 Task: Use the formula "FLOOR.MATH" in spreadsheet "Project portfolio".
Action: Mouse moved to (598, 255)
Screenshot: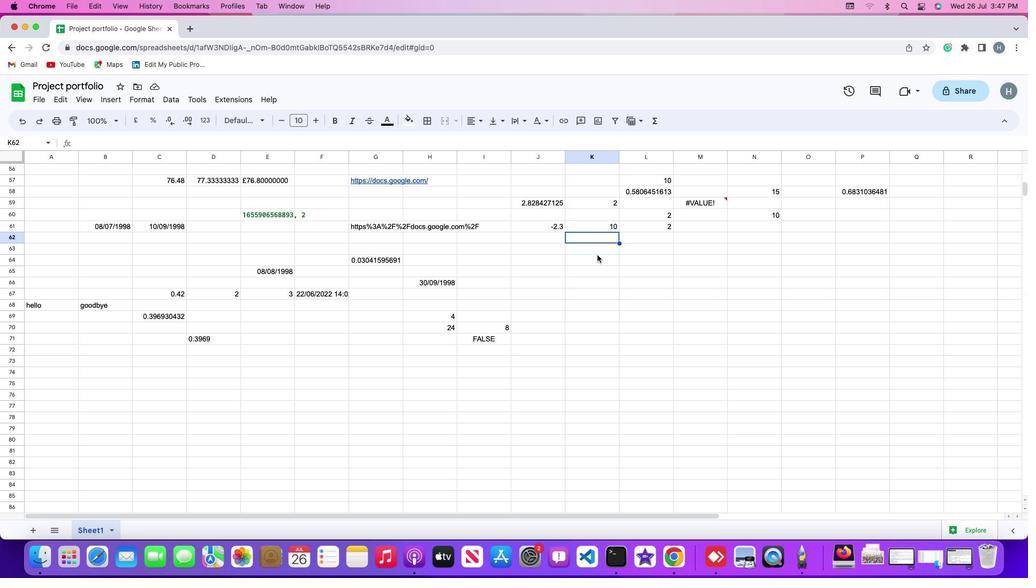 
Action: Mouse pressed left at (598, 255)
Screenshot: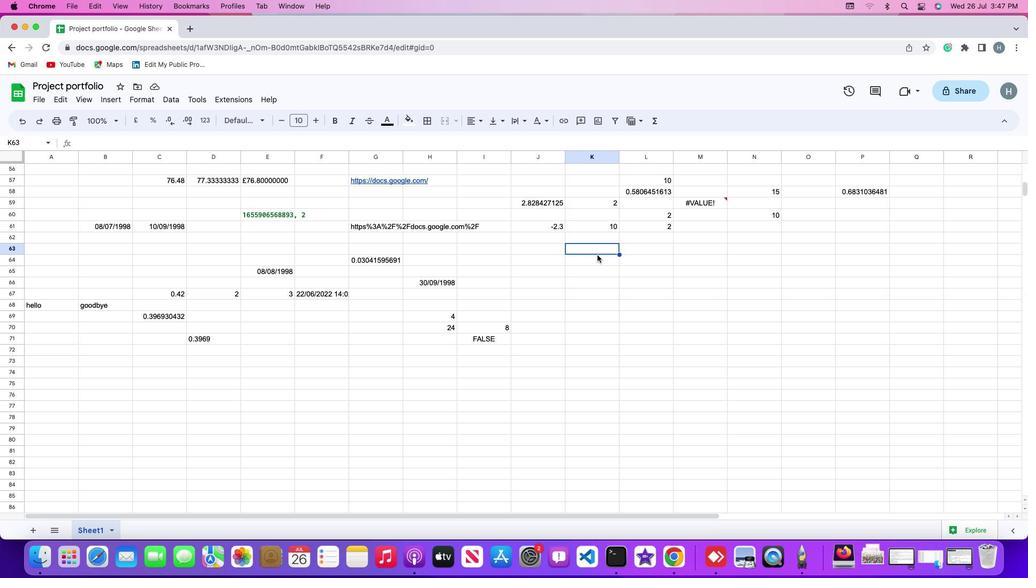 
Action: Mouse moved to (108, 102)
Screenshot: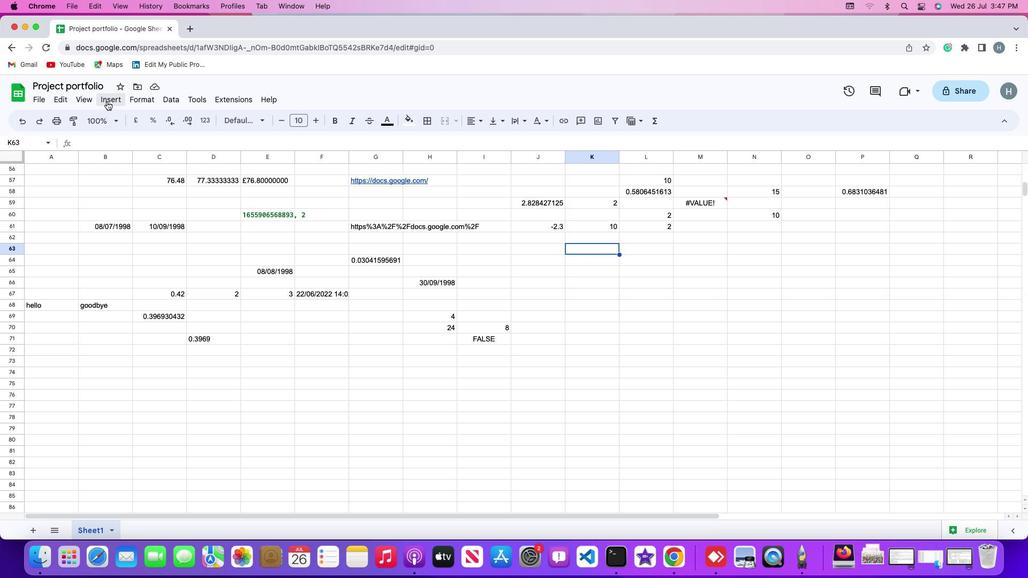 
Action: Mouse pressed left at (108, 102)
Screenshot: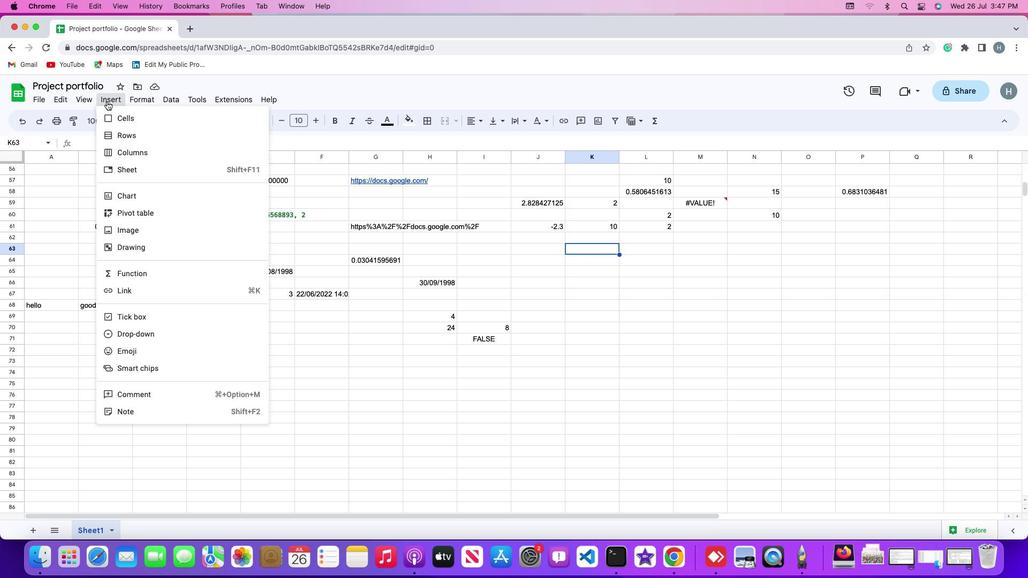 
Action: Mouse moved to (130, 277)
Screenshot: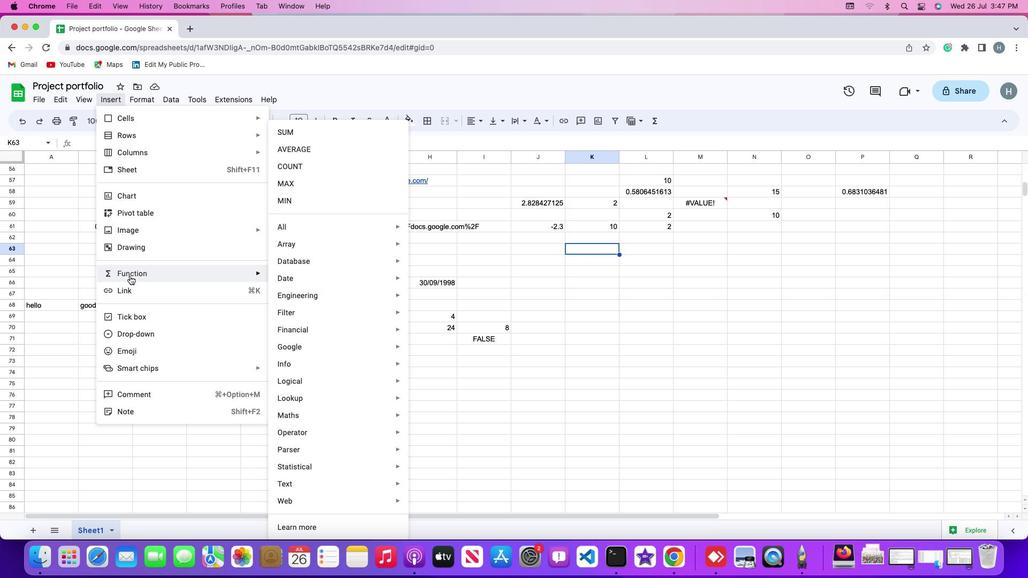 
Action: Mouse pressed left at (130, 277)
Screenshot: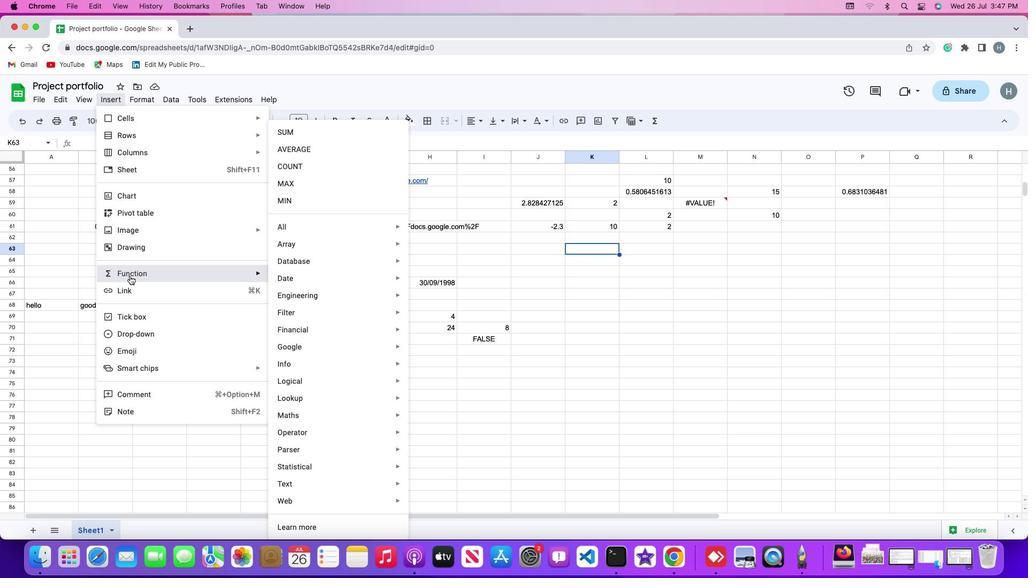 
Action: Mouse moved to (331, 232)
Screenshot: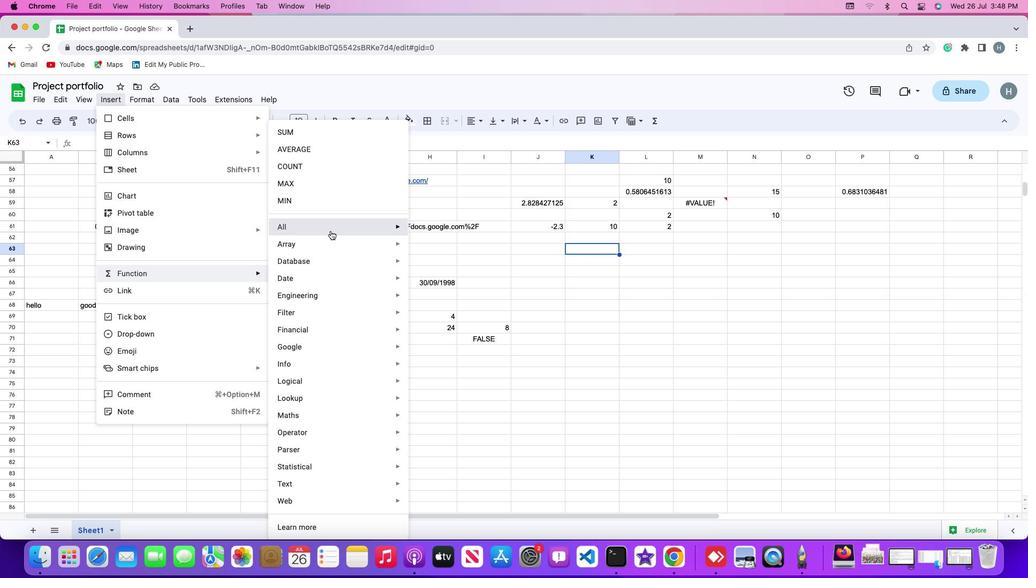 
Action: Mouse pressed left at (331, 232)
Screenshot: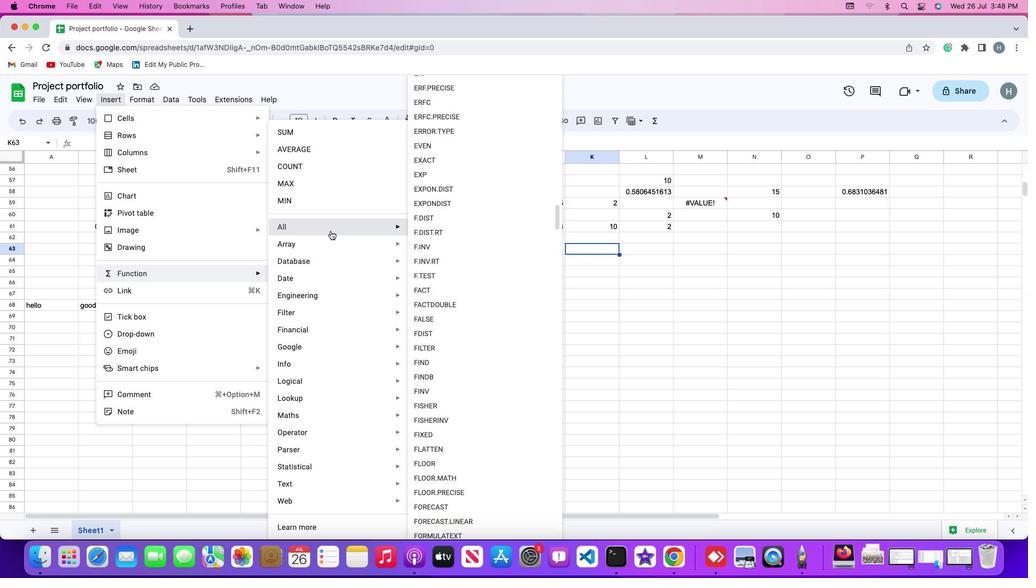 
Action: Mouse moved to (440, 482)
Screenshot: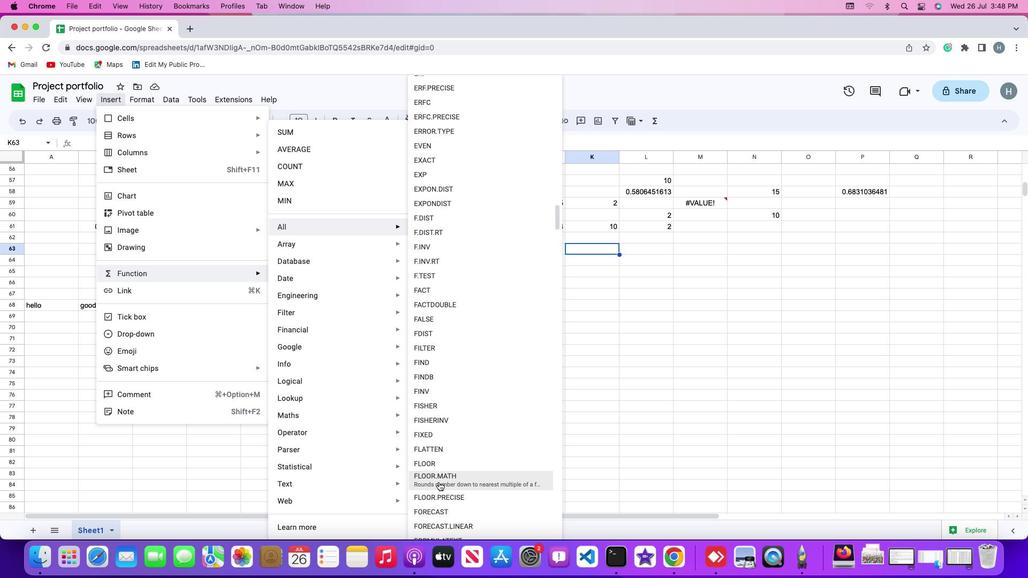 
Action: Mouse pressed left at (440, 482)
Screenshot: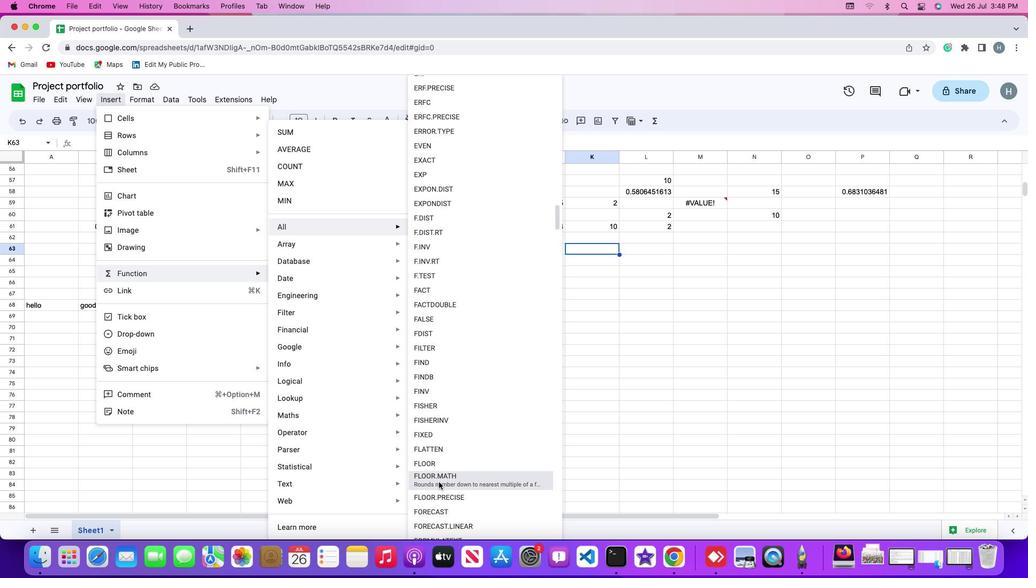 
Action: Mouse moved to (554, 225)
Screenshot: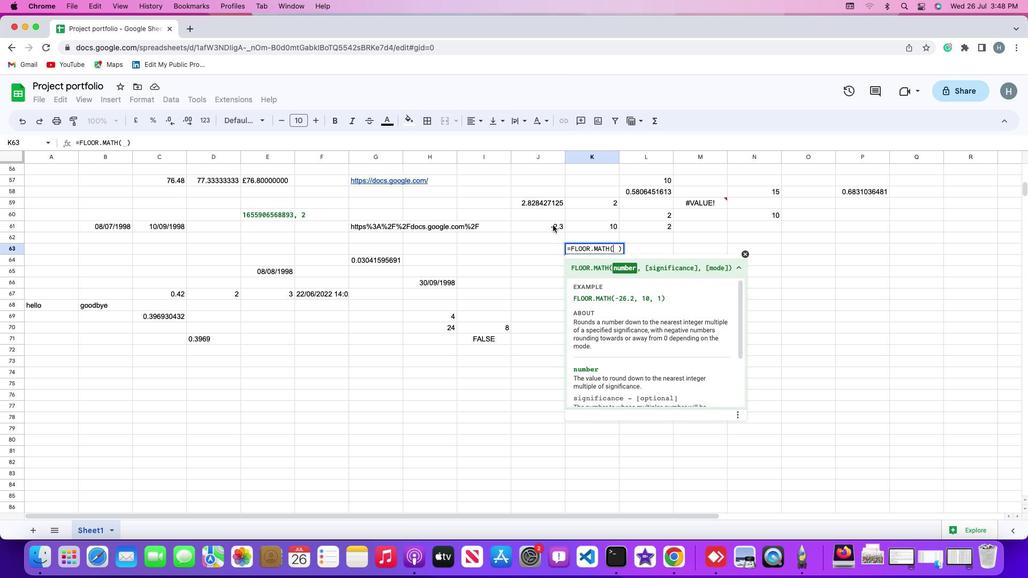 
Action: Mouse pressed left at (554, 225)
Screenshot: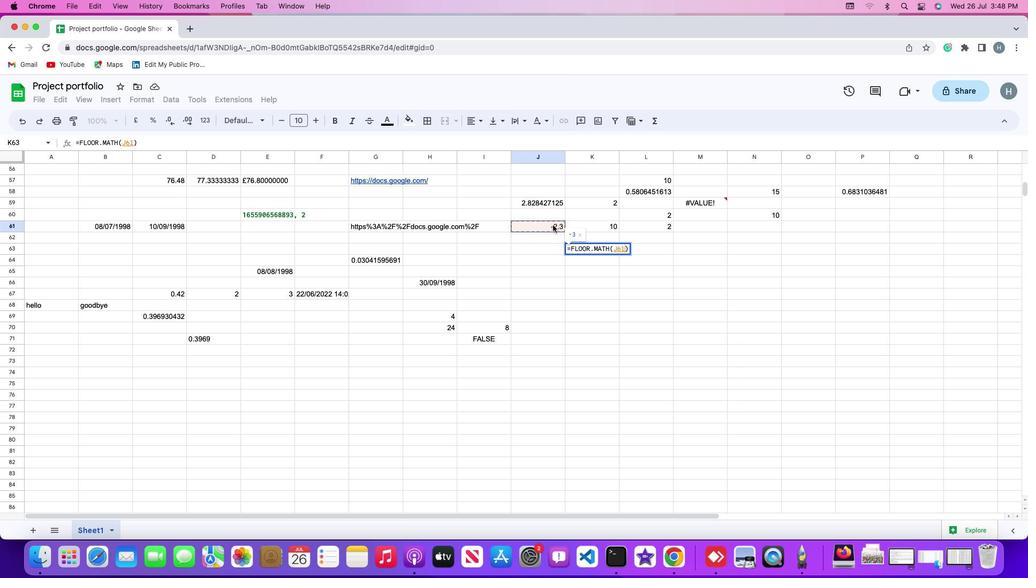 
Action: Mouse moved to (553, 229)
Screenshot: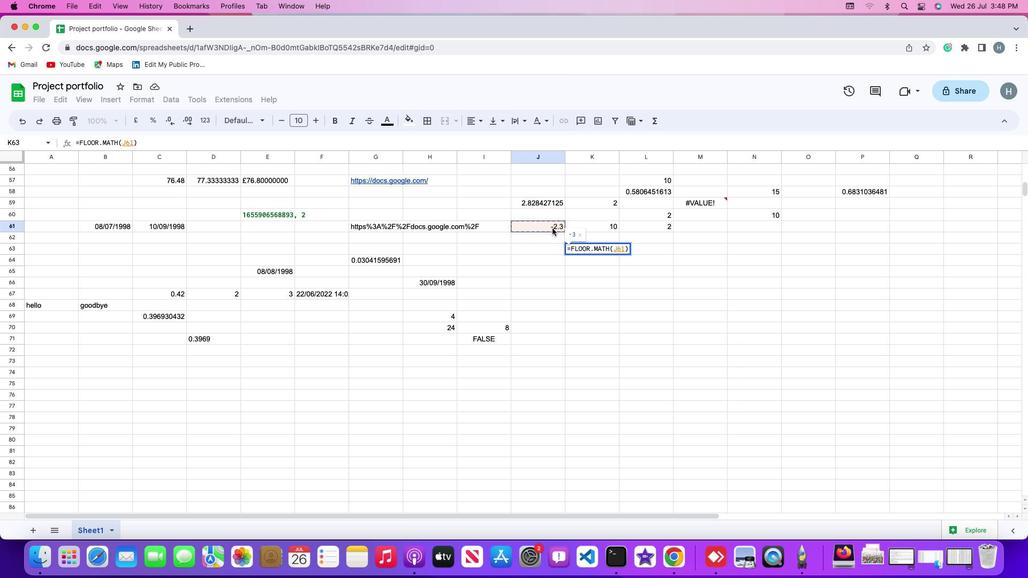 
Action: Key pressed ','
Screenshot: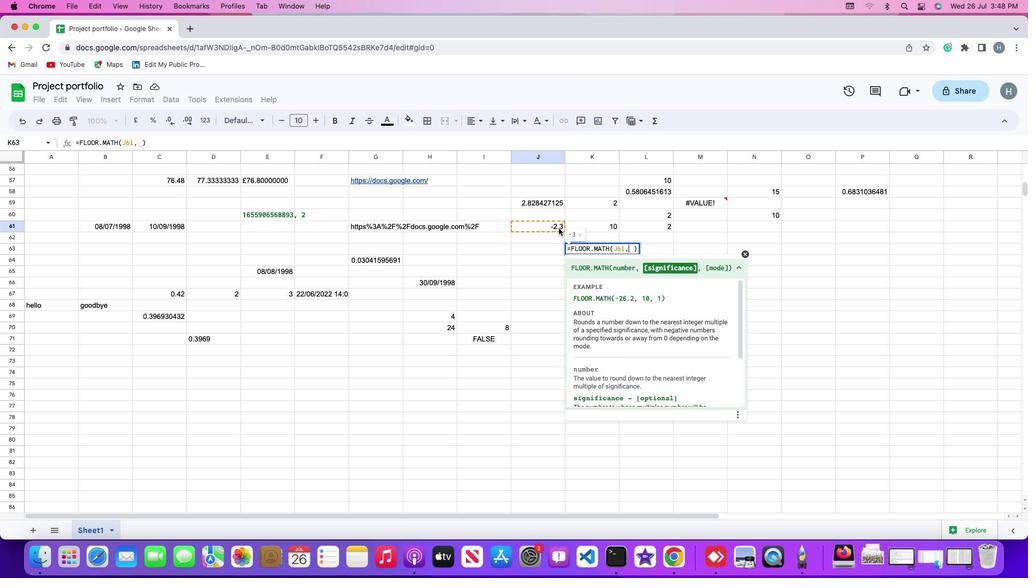 
Action: Mouse moved to (591, 225)
Screenshot: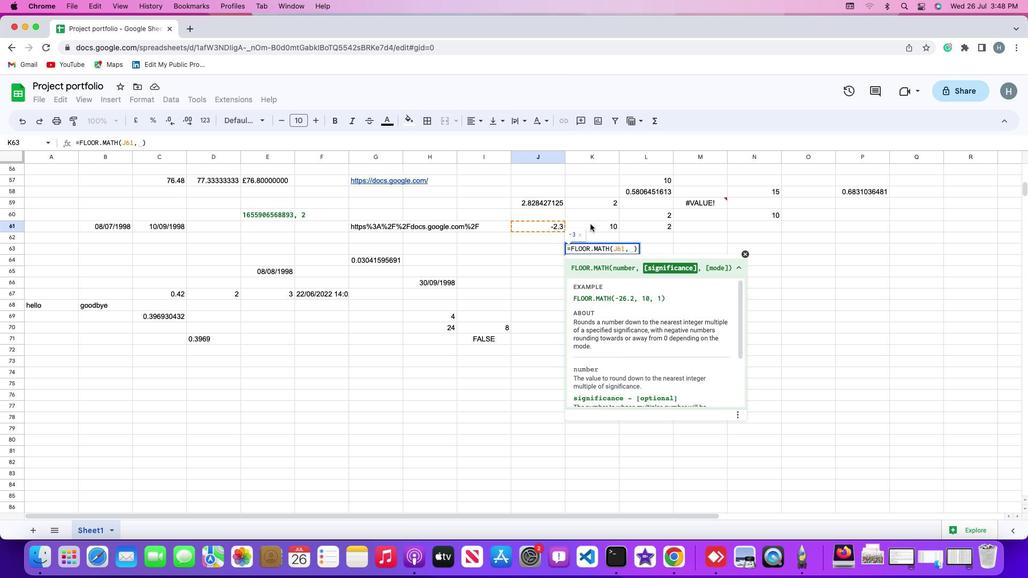 
Action: Mouse pressed left at (591, 225)
Screenshot: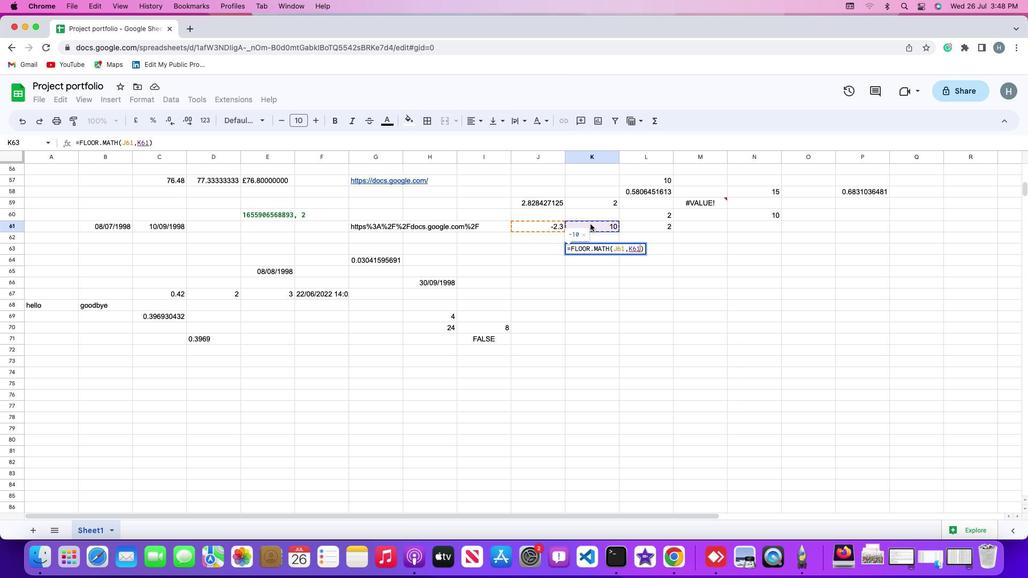 
Action: Key pressed ','
Screenshot: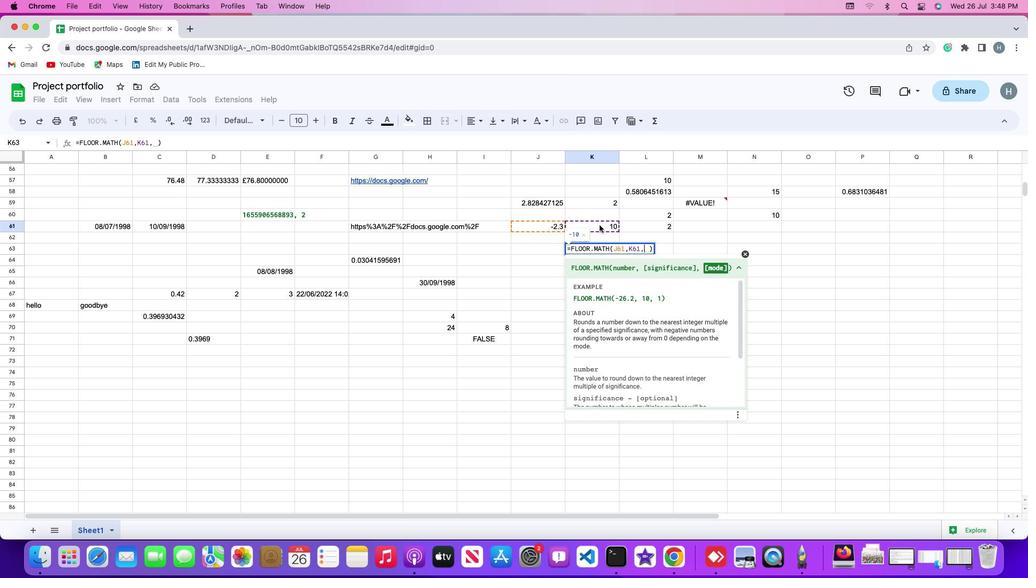 
Action: Mouse moved to (640, 225)
Screenshot: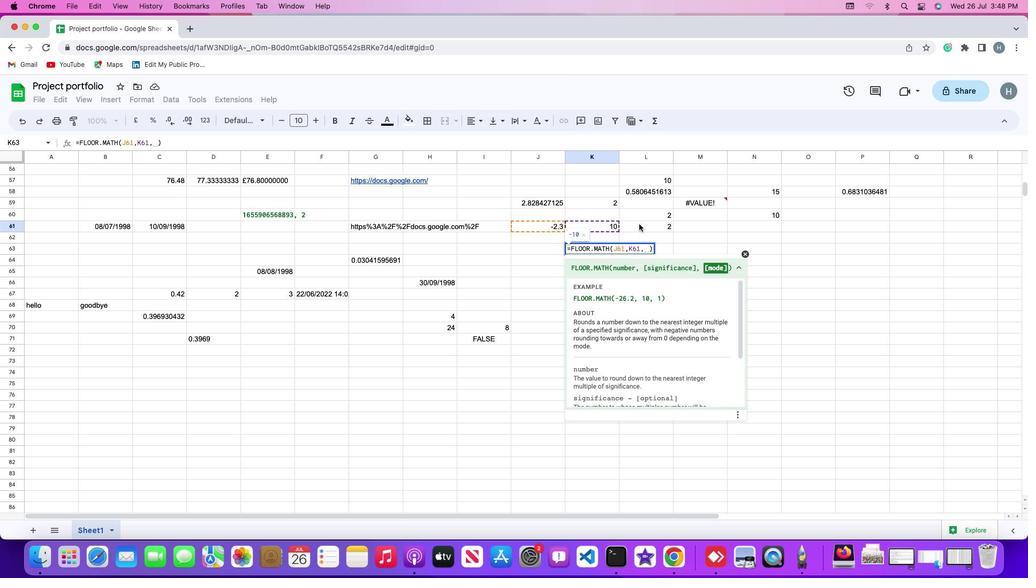 
Action: Mouse pressed left at (640, 225)
Screenshot: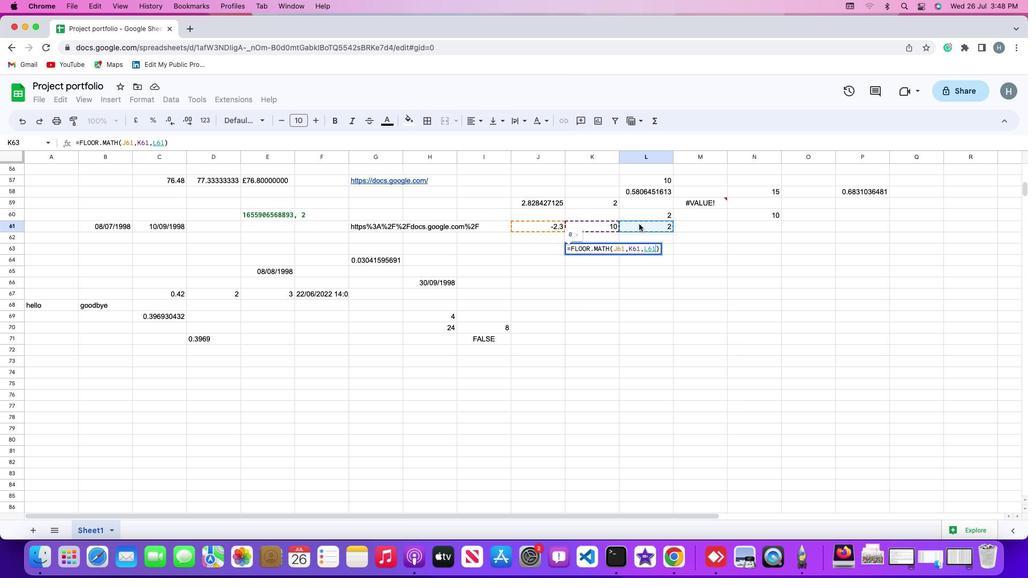 
Action: Mouse moved to (639, 225)
Screenshot: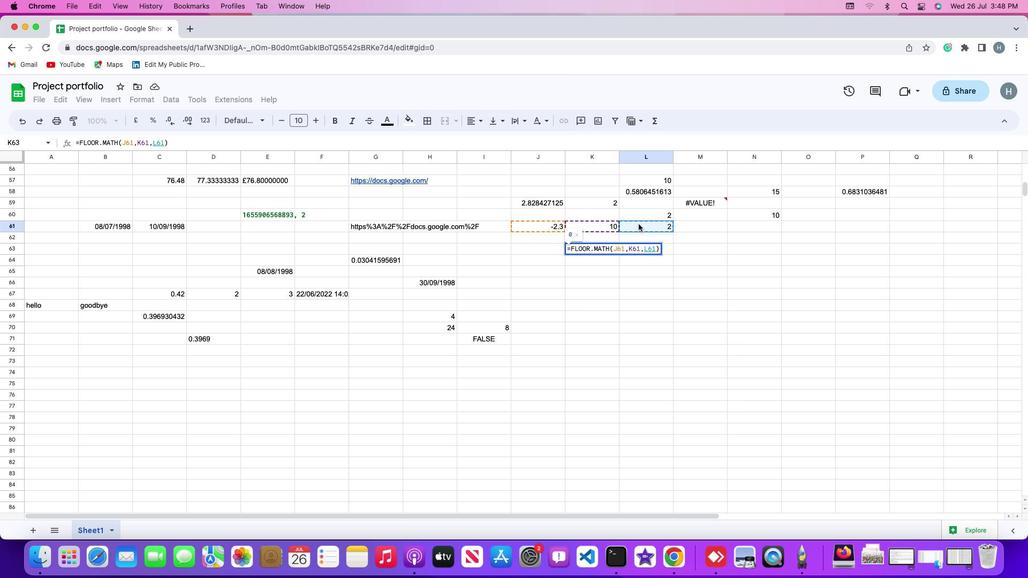 
Action: Key pressed Key.enter
Screenshot: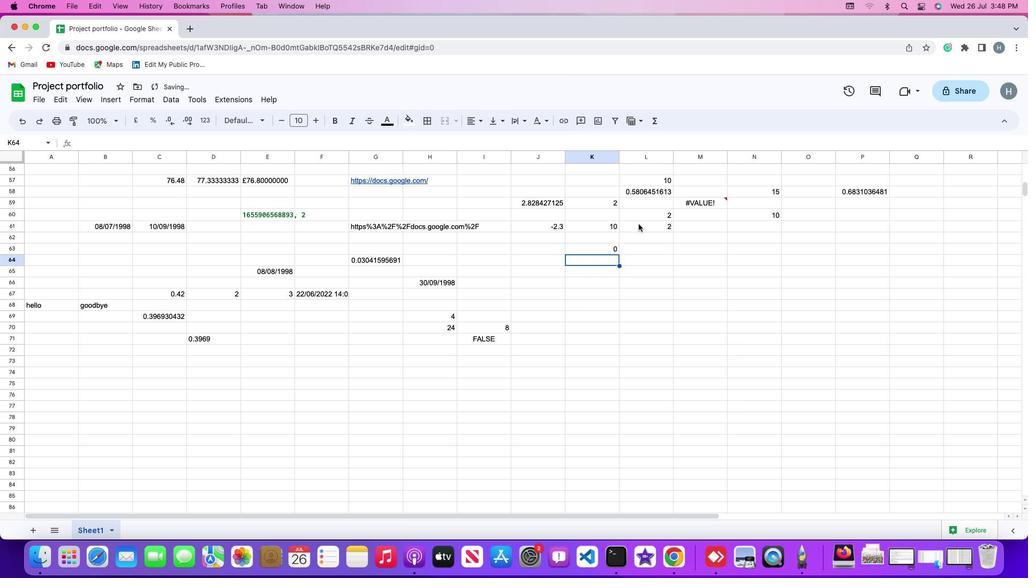 
Action: Mouse moved to (639, 225)
Screenshot: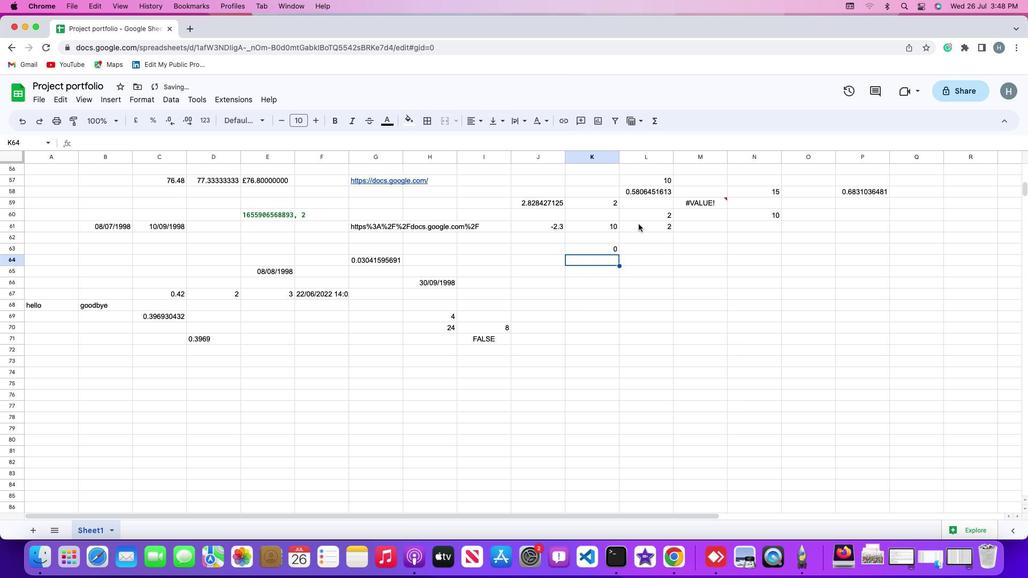 
